 Task: Add Denmark's Finest Beef Chorizo to the cart.
Action: Mouse moved to (27, 114)
Screenshot: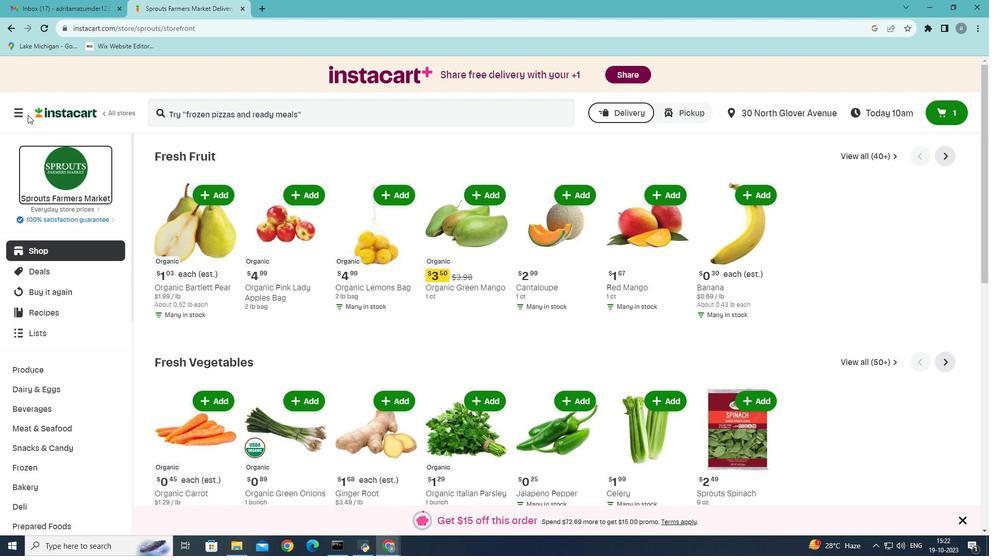 
Action: Mouse pressed left at (27, 114)
Screenshot: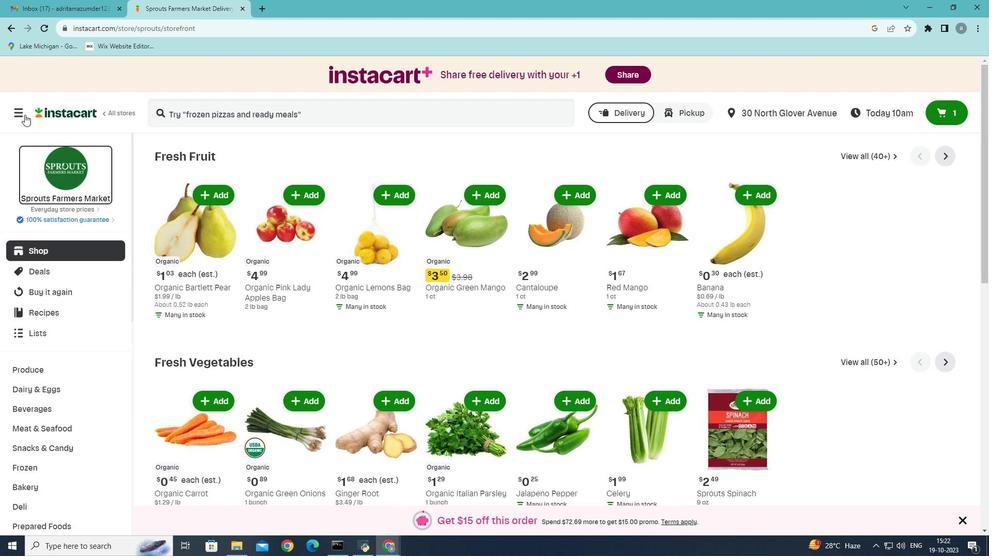 
Action: Mouse moved to (16, 115)
Screenshot: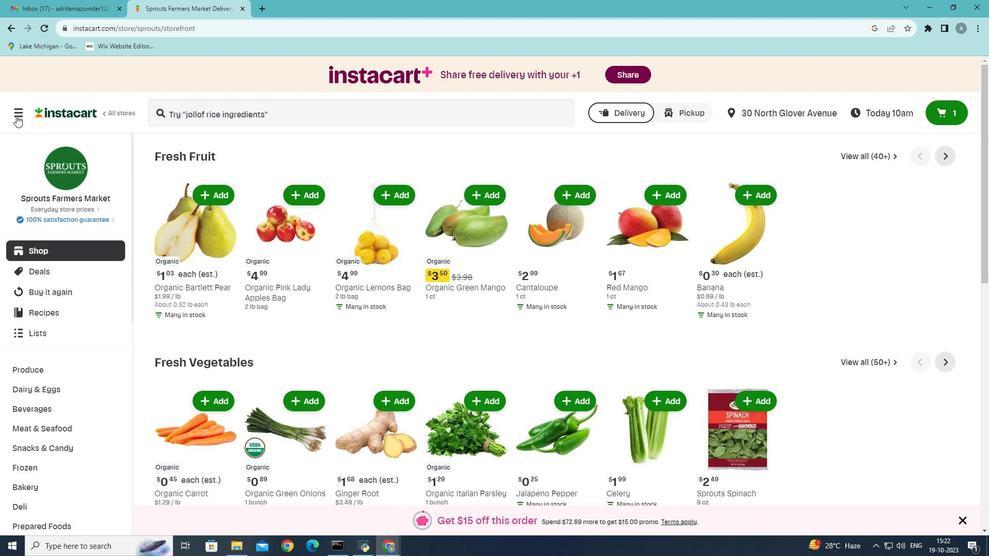 
Action: Mouse pressed left at (16, 115)
Screenshot: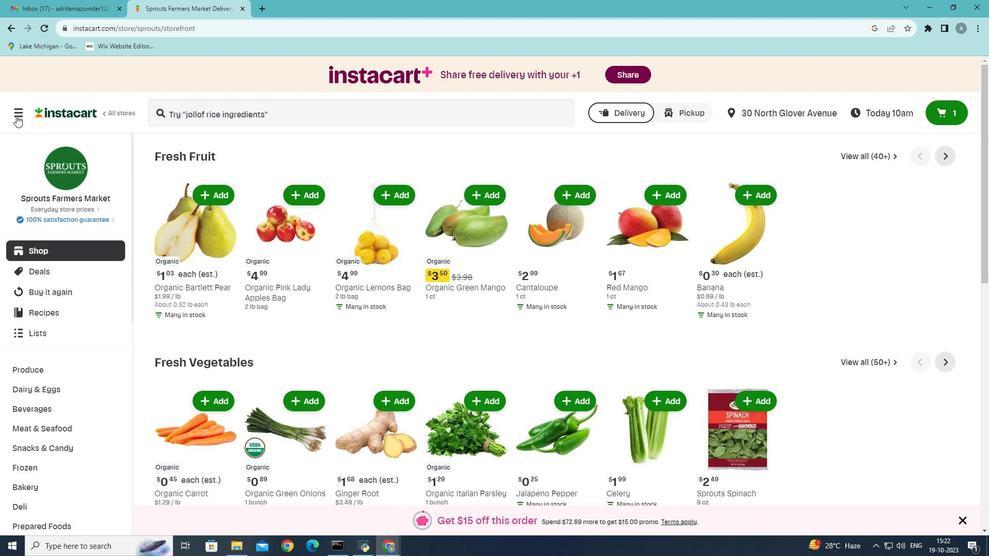 
Action: Mouse moved to (30, 297)
Screenshot: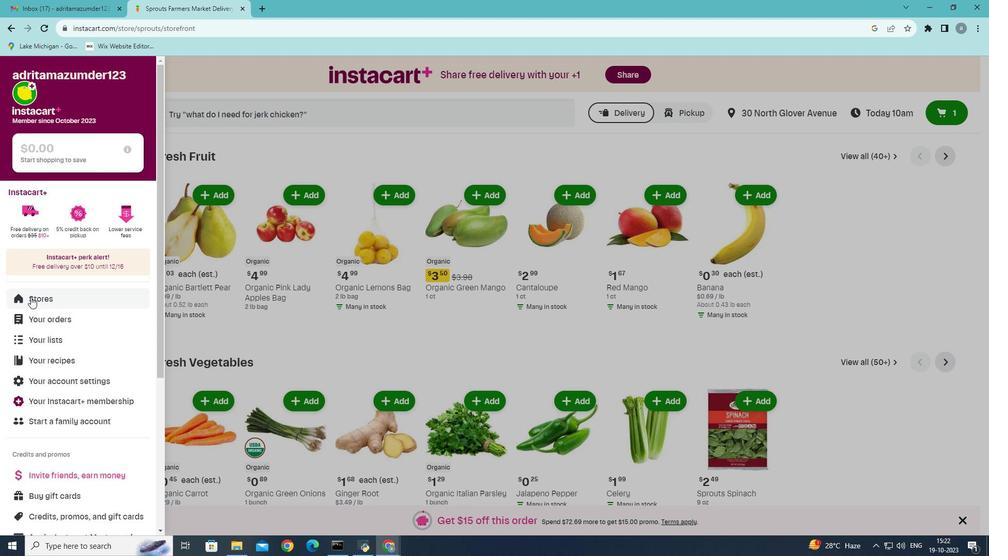 
Action: Mouse pressed left at (30, 297)
Screenshot: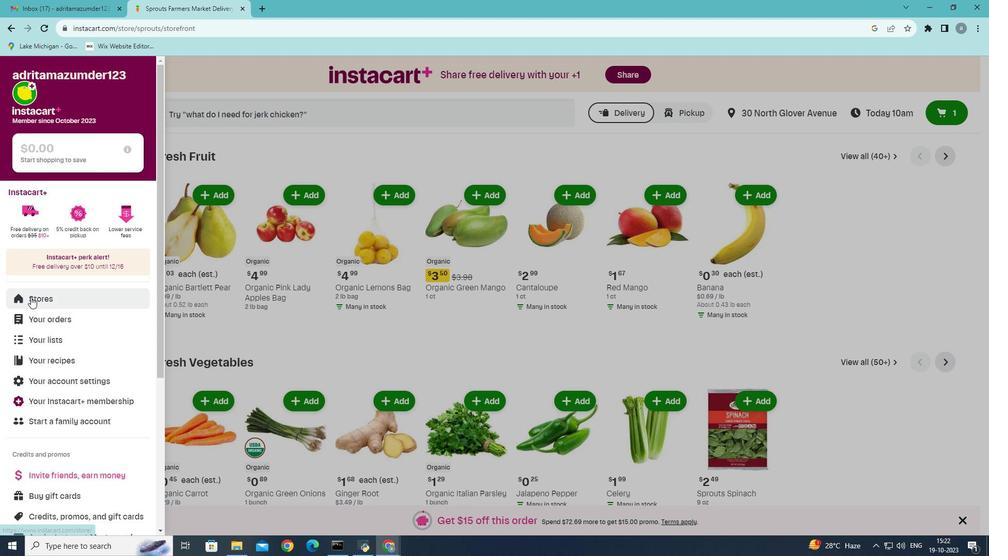 
Action: Mouse moved to (236, 118)
Screenshot: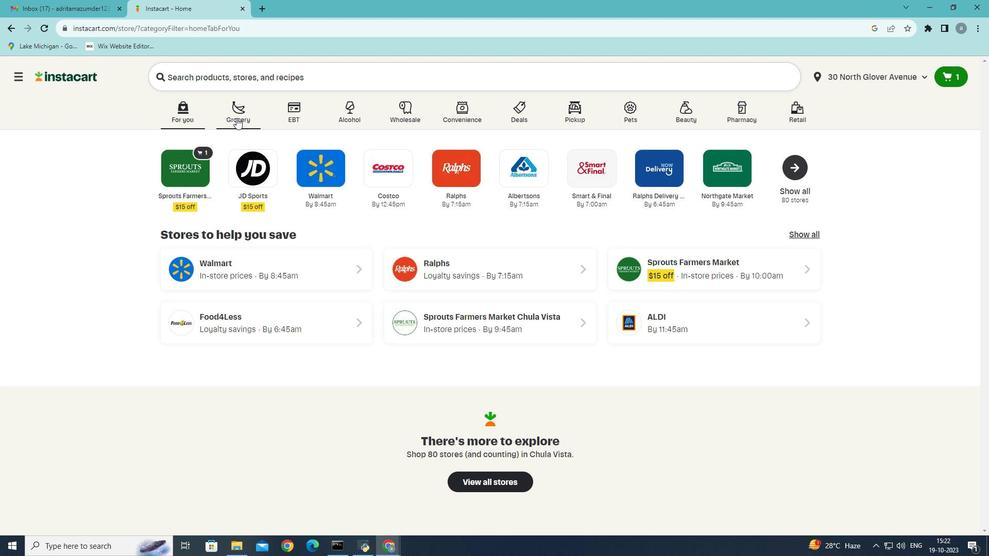 
Action: Mouse pressed left at (236, 118)
Screenshot: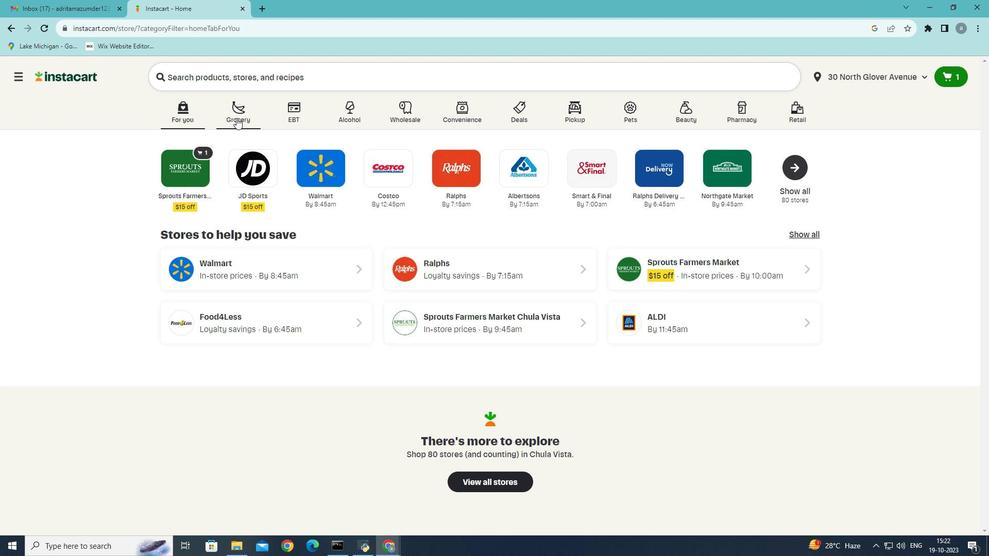 
Action: Mouse moved to (201, 295)
Screenshot: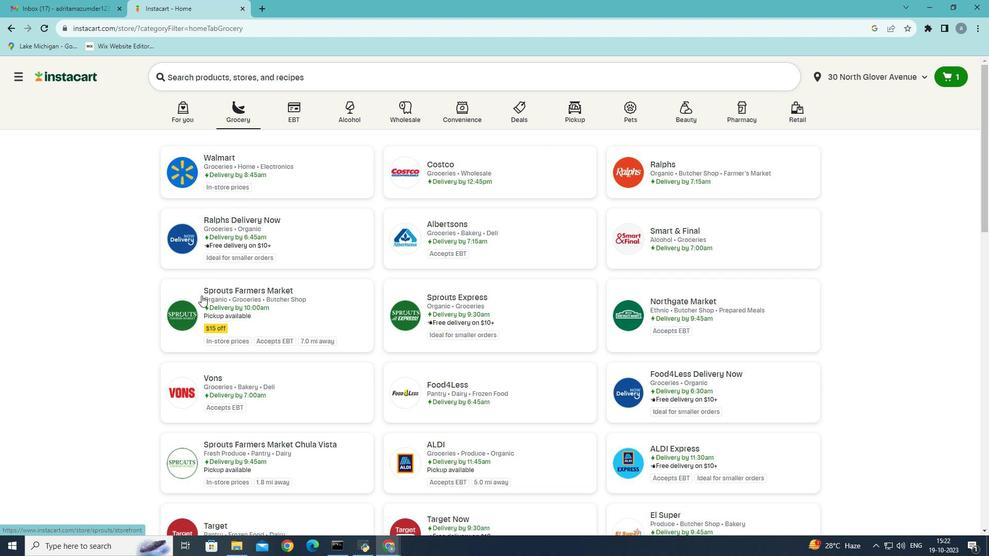 
Action: Mouse pressed left at (201, 295)
Screenshot: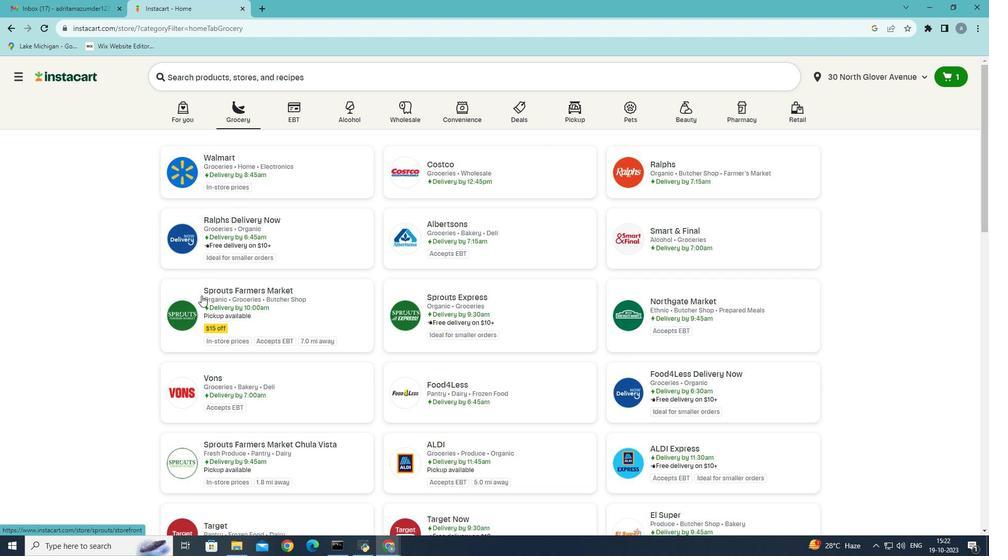 
Action: Mouse moved to (40, 430)
Screenshot: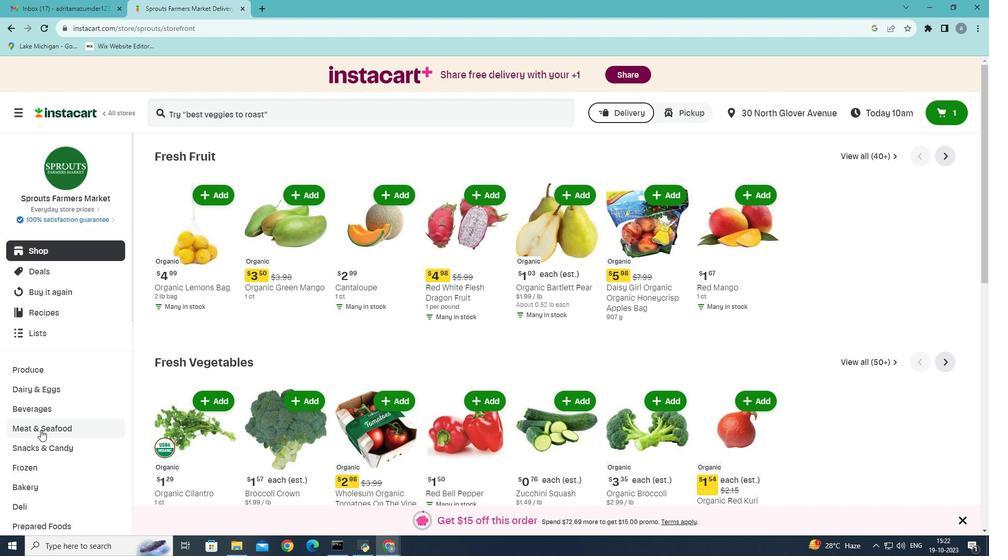 
Action: Mouse pressed left at (40, 430)
Screenshot: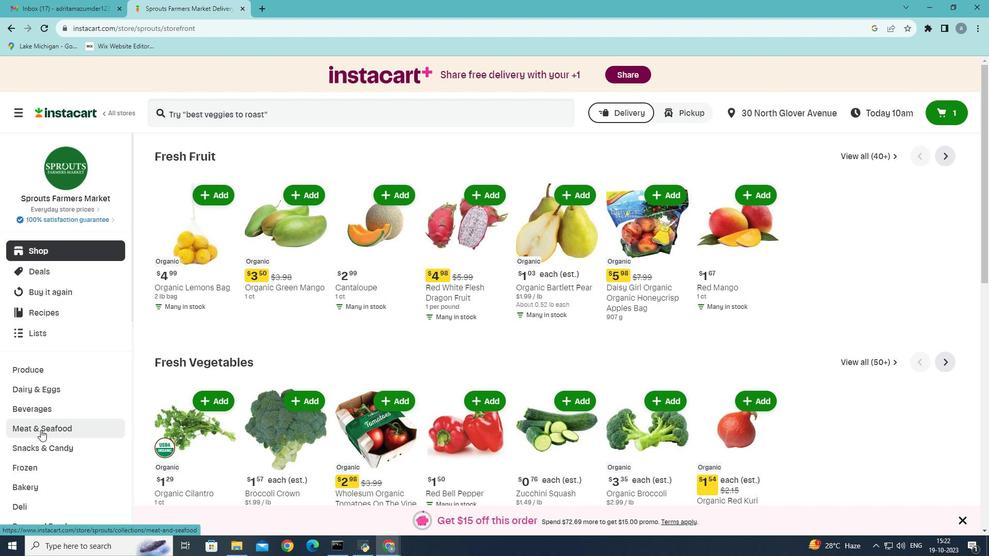 
Action: Mouse moved to (542, 188)
Screenshot: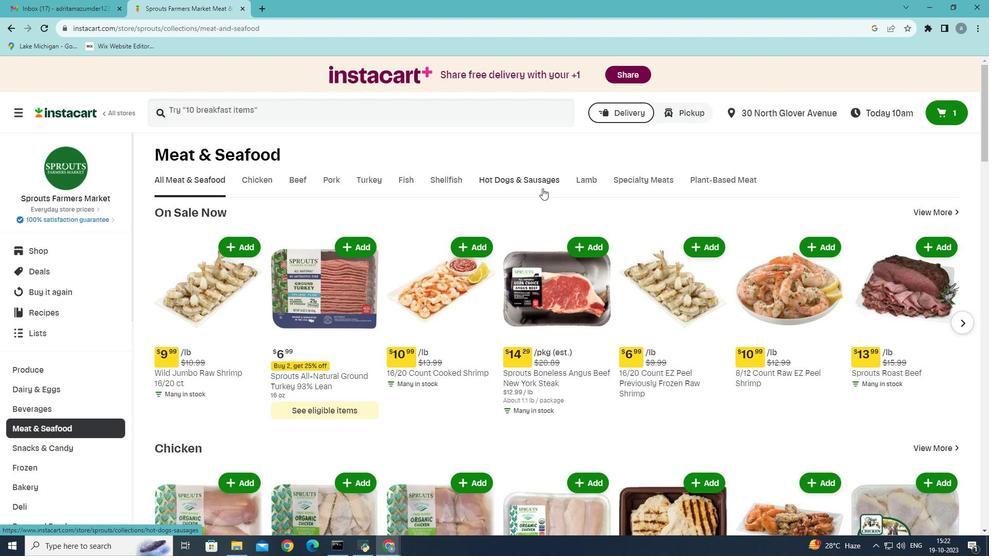 
Action: Mouse pressed left at (542, 188)
Screenshot: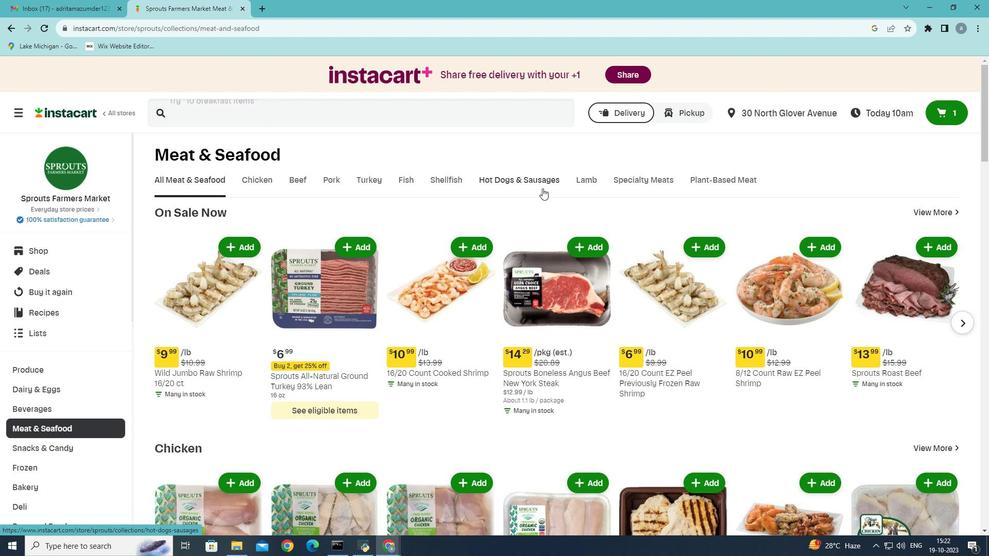 
Action: Mouse moved to (239, 229)
Screenshot: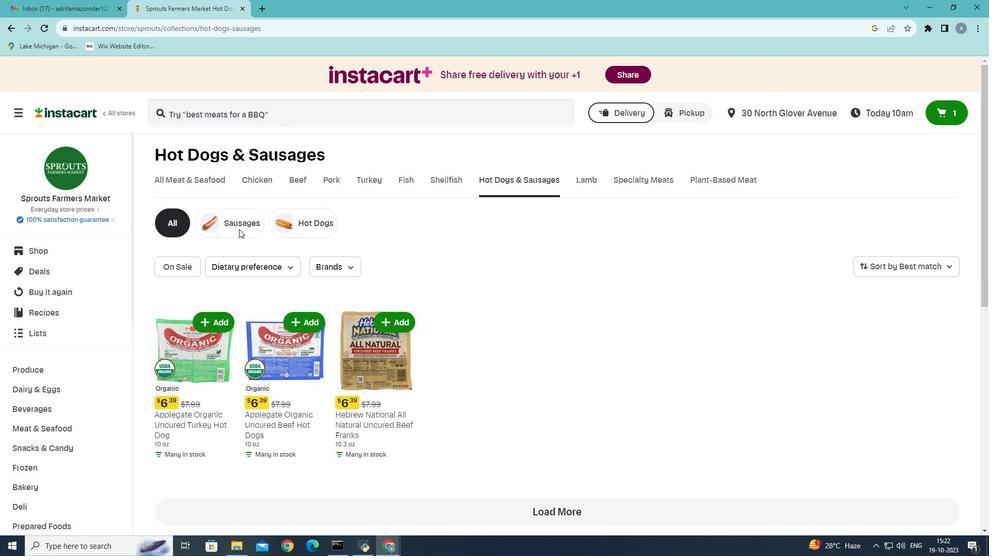 
Action: Mouse pressed left at (239, 229)
Screenshot: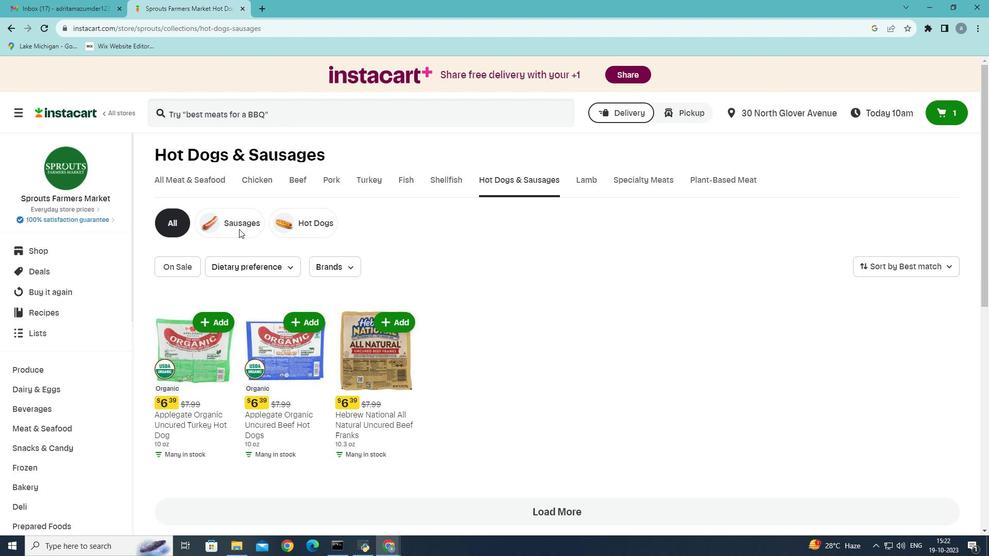 
Action: Mouse moved to (325, 277)
Screenshot: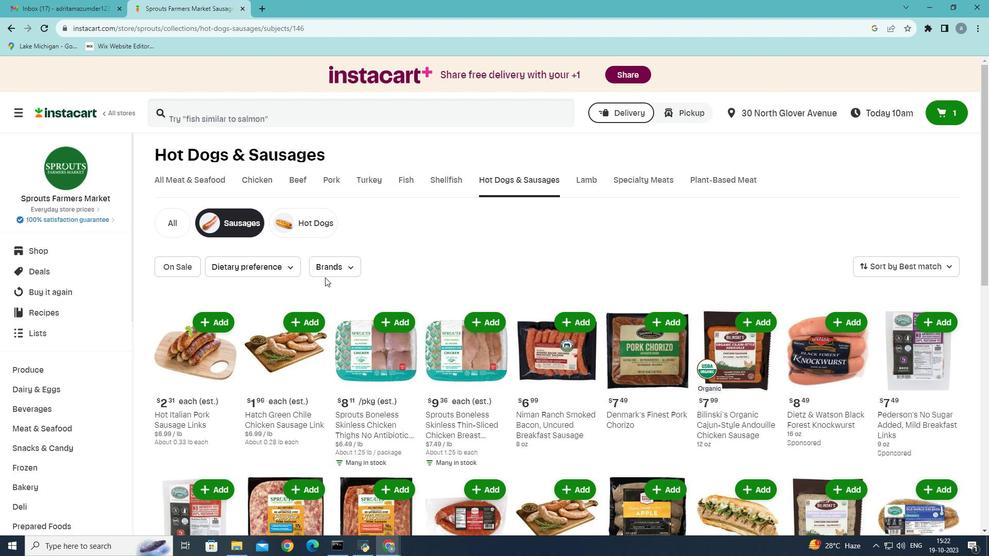
Action: Mouse scrolled (325, 277) with delta (0, 0)
Screenshot: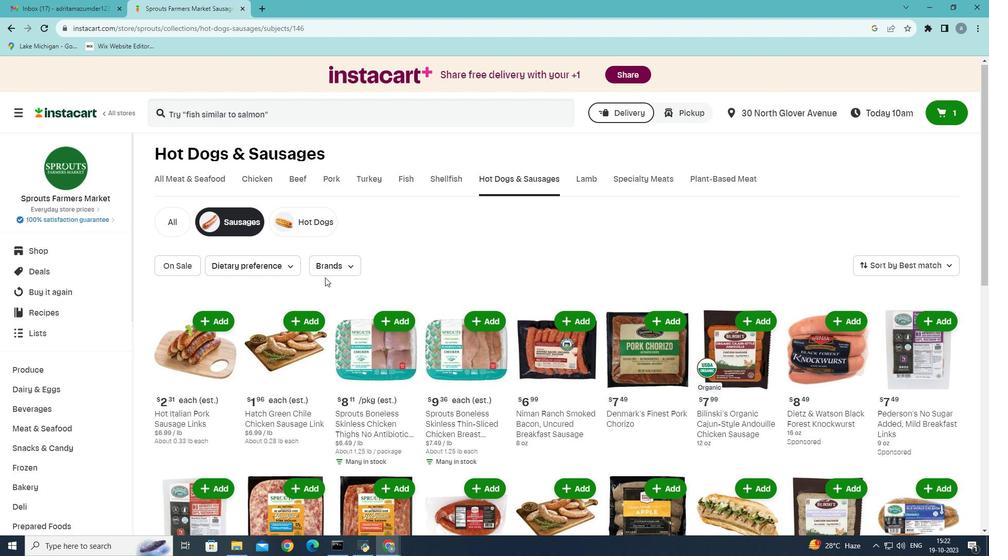 
Action: Mouse scrolled (325, 277) with delta (0, 0)
Screenshot: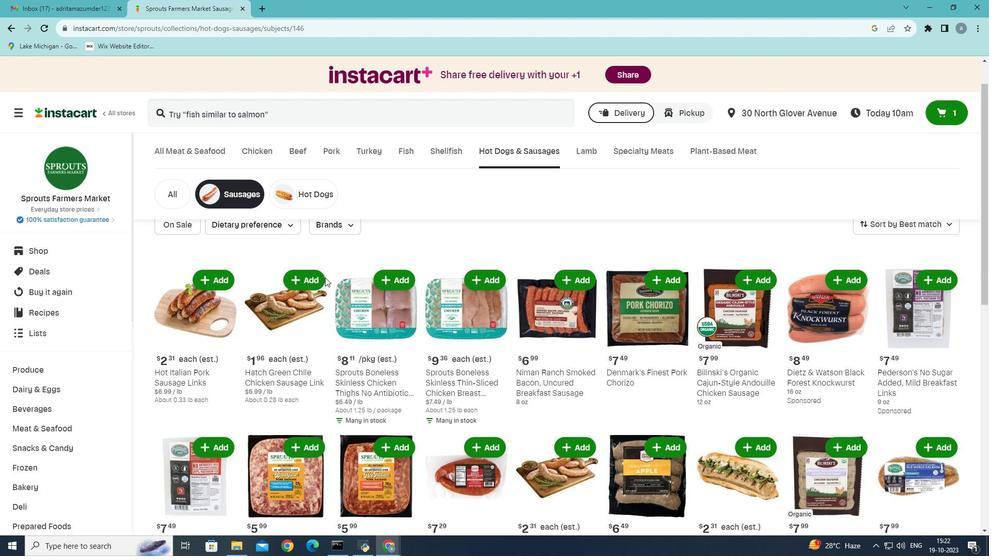 
Action: Mouse moved to (324, 276)
Screenshot: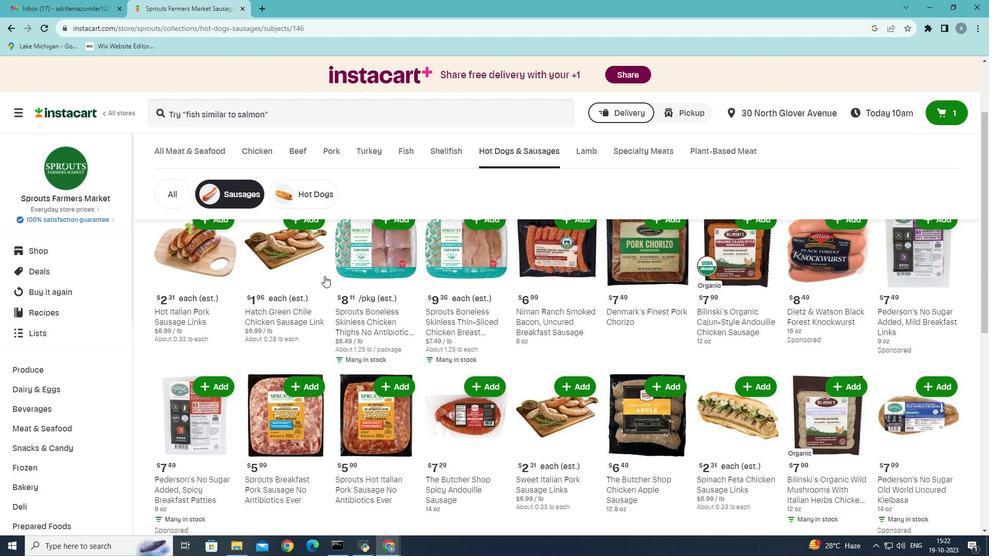
Action: Mouse scrolled (324, 275) with delta (0, 0)
Screenshot: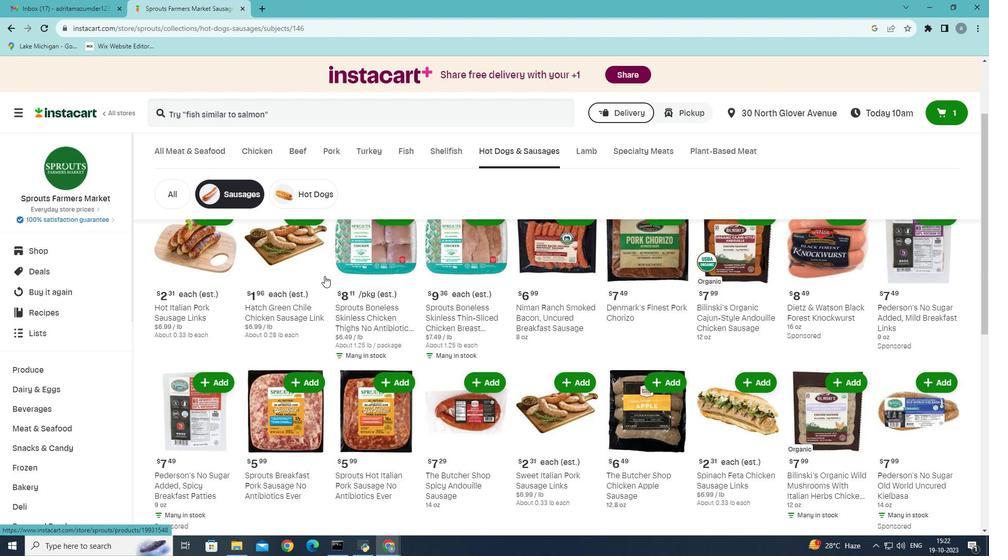 
Action: Mouse moved to (324, 274)
Screenshot: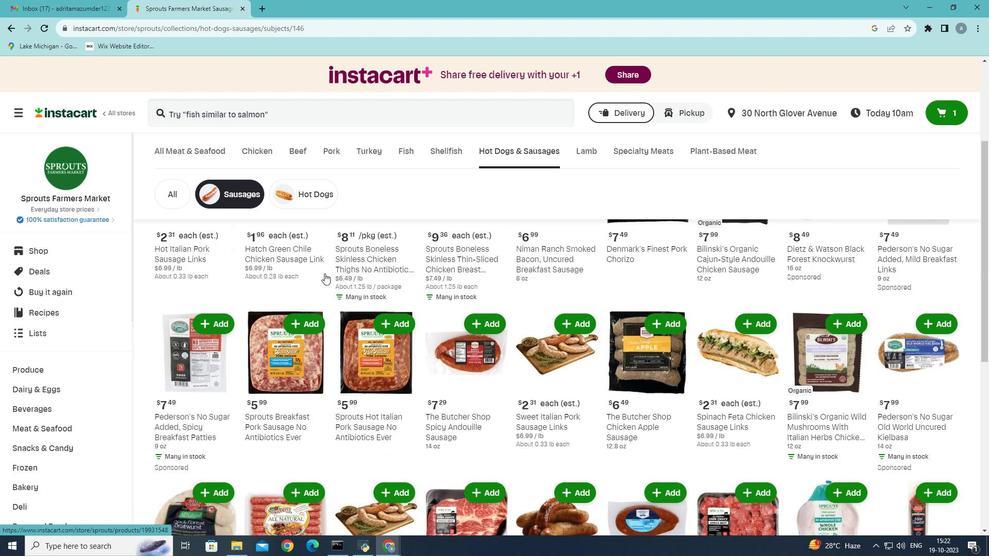 
Action: Mouse scrolled (324, 274) with delta (0, 0)
Screenshot: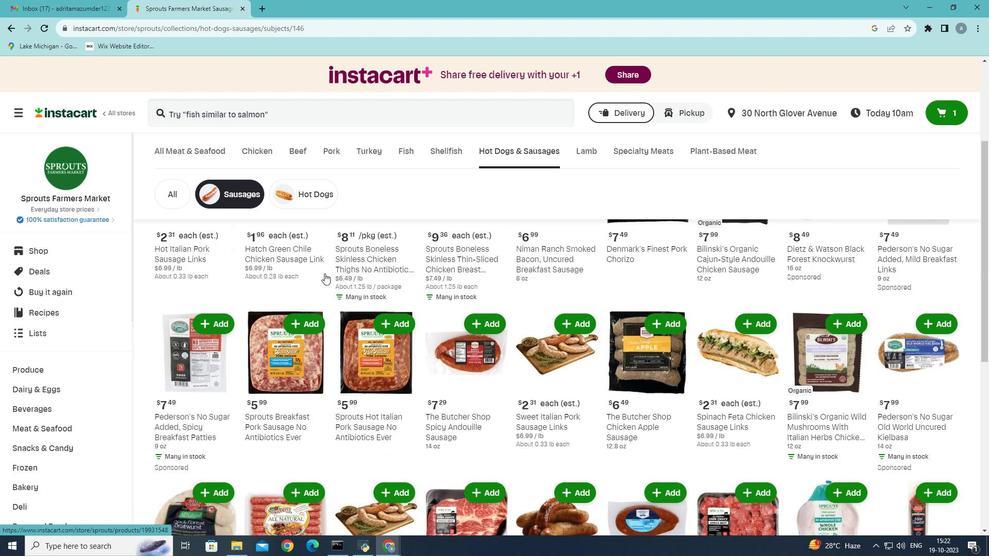 
Action: Mouse moved to (324, 272)
Screenshot: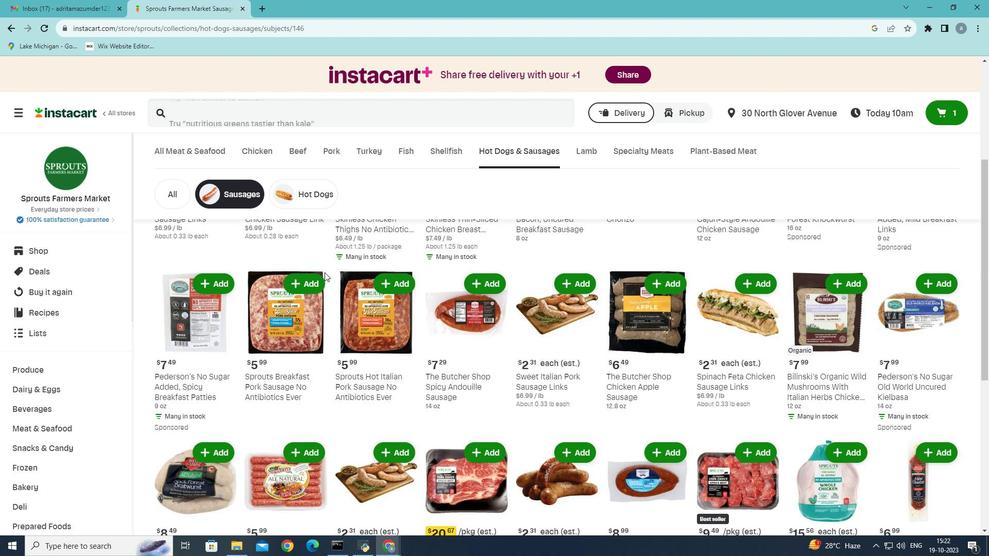 
Action: Mouse scrolled (324, 272) with delta (0, 0)
Screenshot: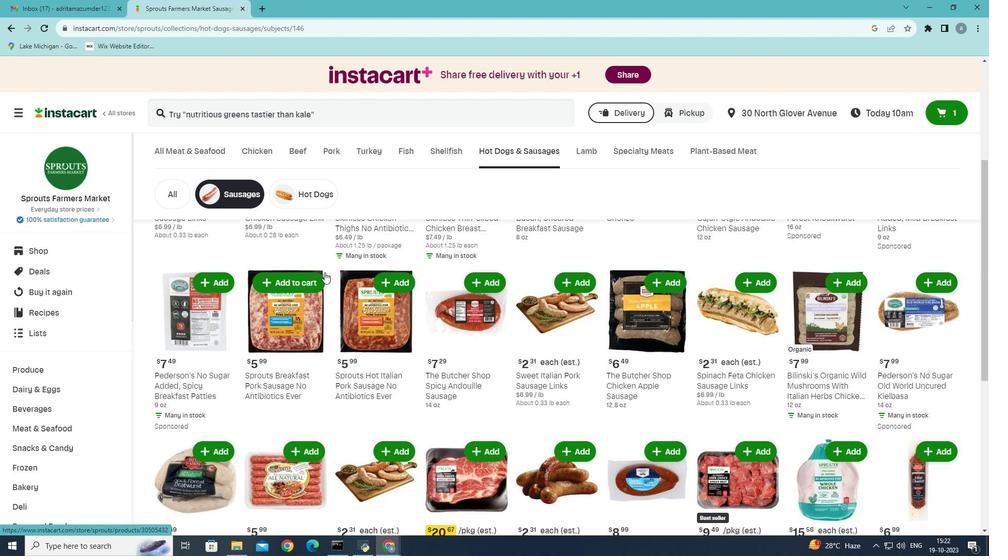 
Action: Mouse moved to (331, 256)
Screenshot: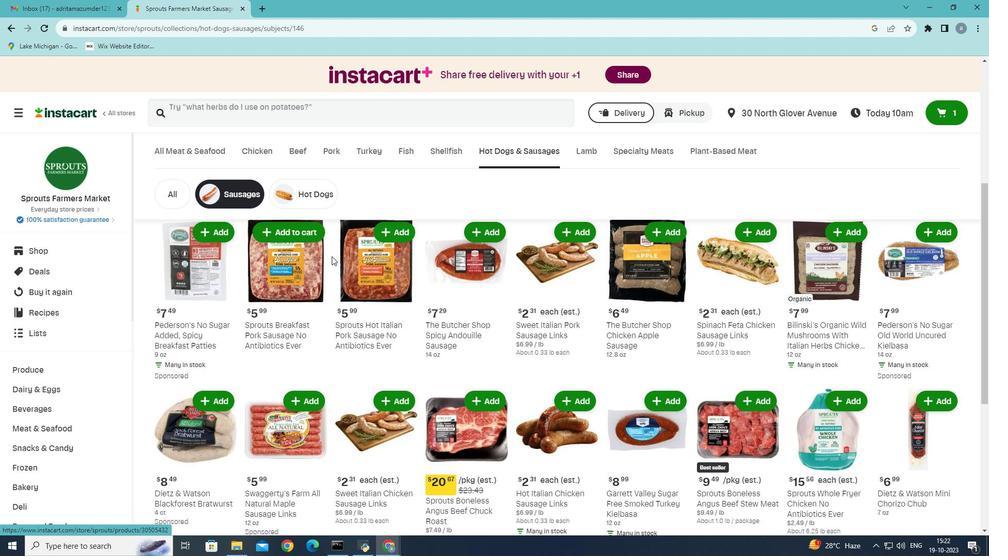
Action: Mouse scrolled (331, 256) with delta (0, 0)
Screenshot: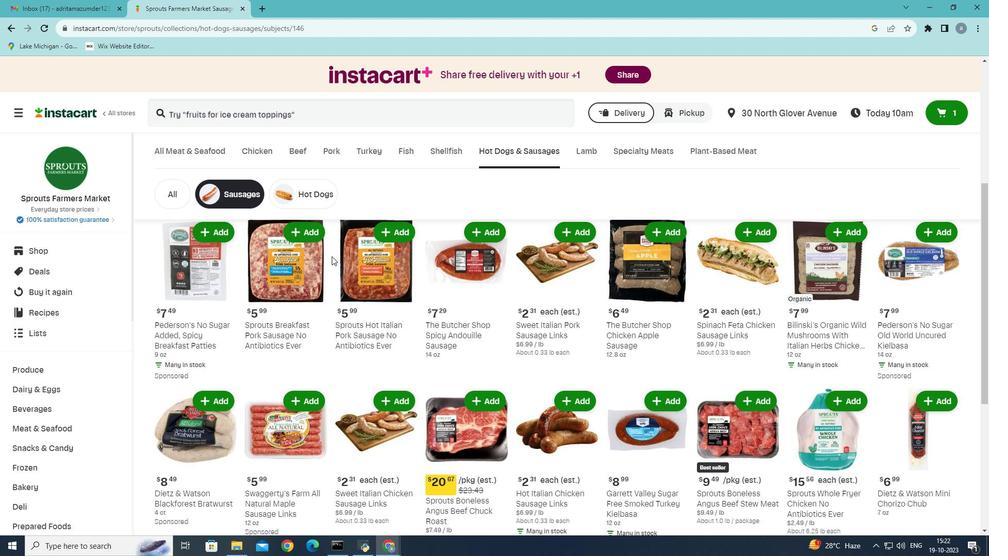 
Action: Mouse scrolled (331, 256) with delta (0, 0)
Screenshot: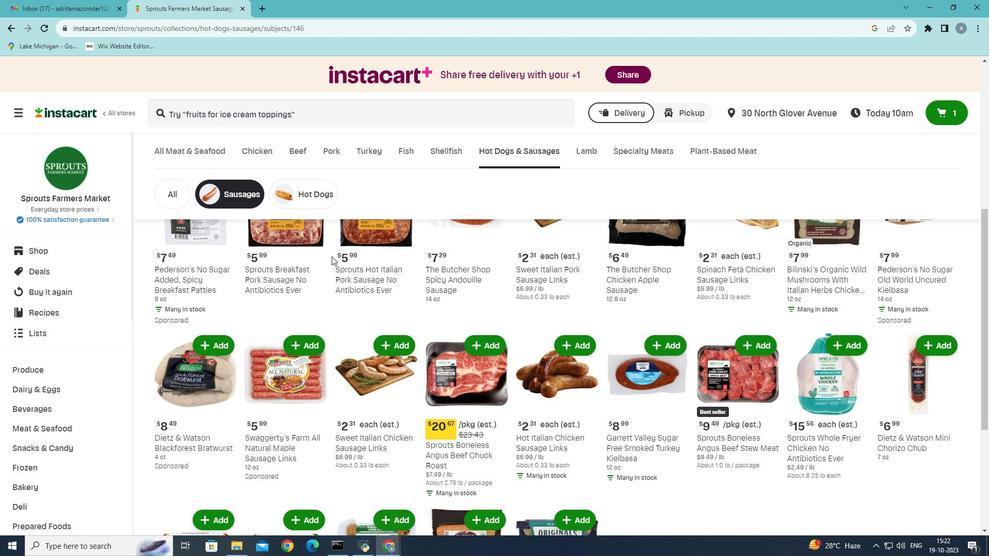 
Action: Mouse scrolled (331, 256) with delta (0, 0)
Screenshot: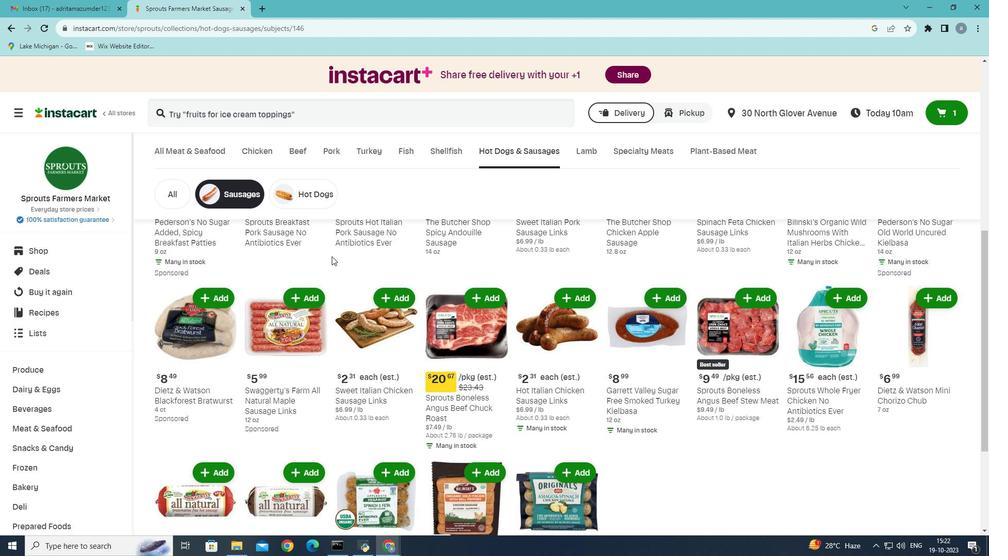
Action: Mouse scrolled (331, 256) with delta (0, 0)
Screenshot: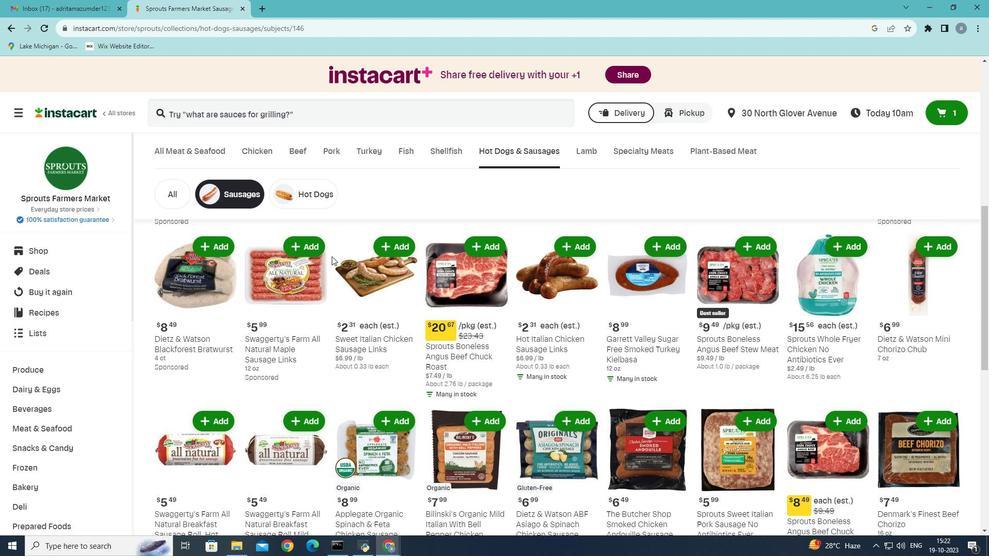 
Action: Mouse scrolled (331, 256) with delta (0, 0)
Screenshot: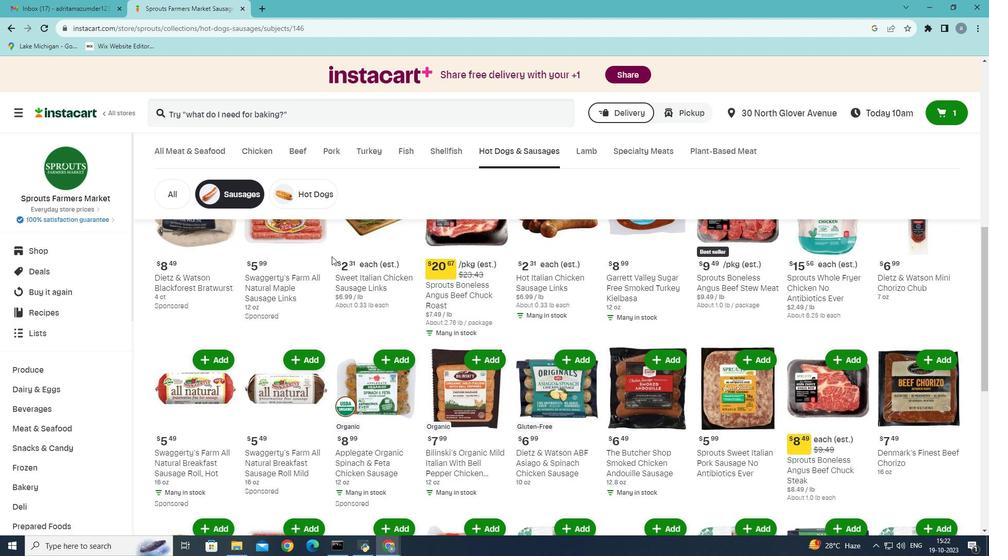 
Action: Mouse scrolled (331, 256) with delta (0, 0)
Screenshot: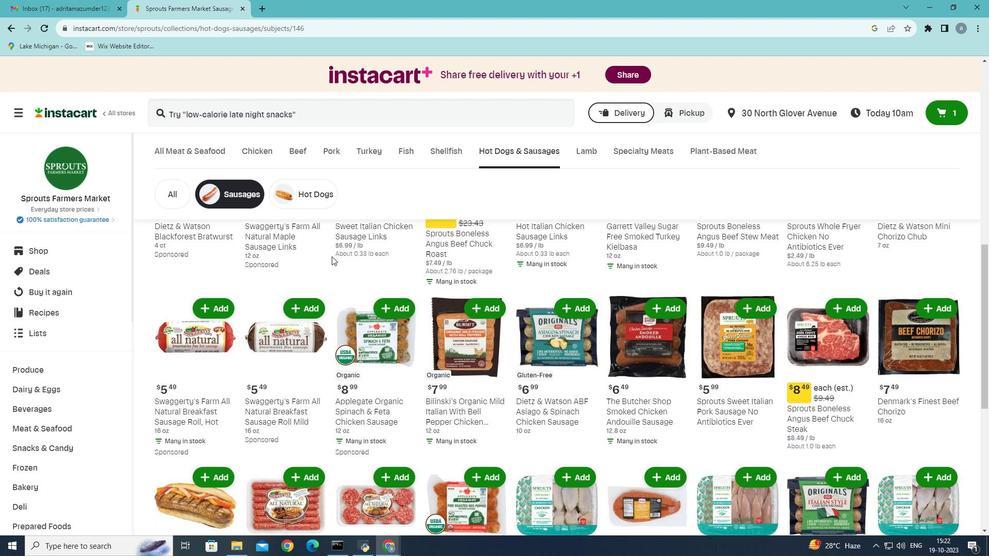 
Action: Mouse moved to (331, 256)
Screenshot: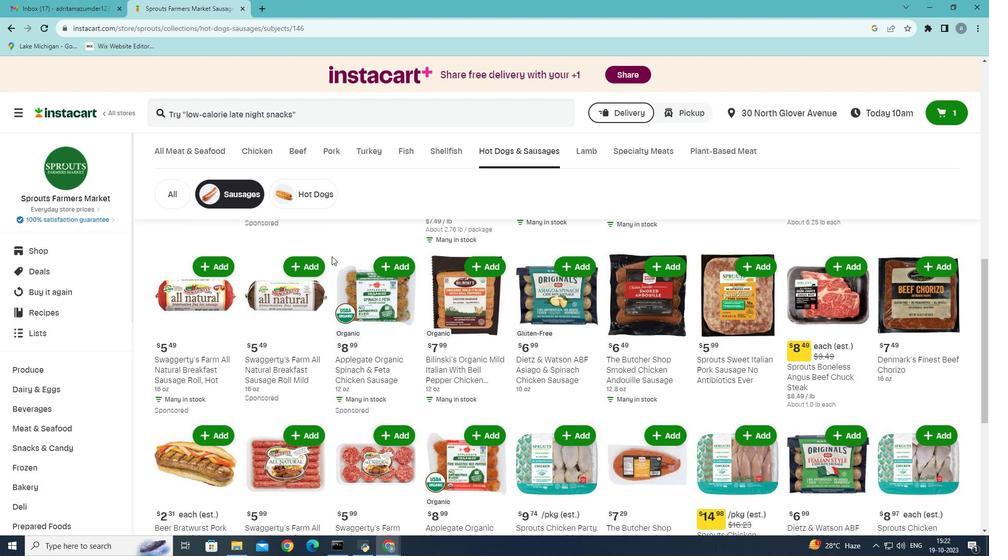 
Action: Mouse scrolled (331, 256) with delta (0, 0)
Screenshot: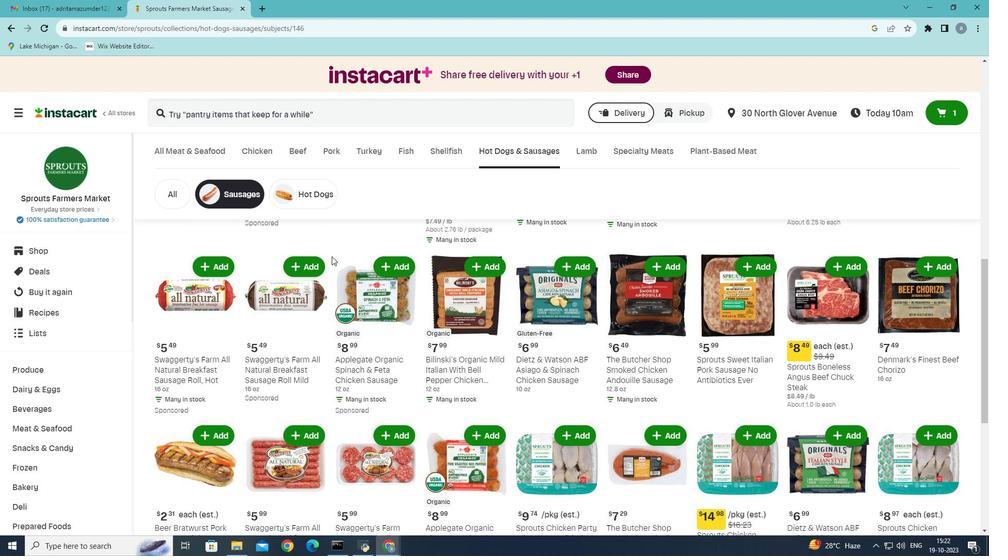 
Action: Mouse moved to (825, 263)
Screenshot: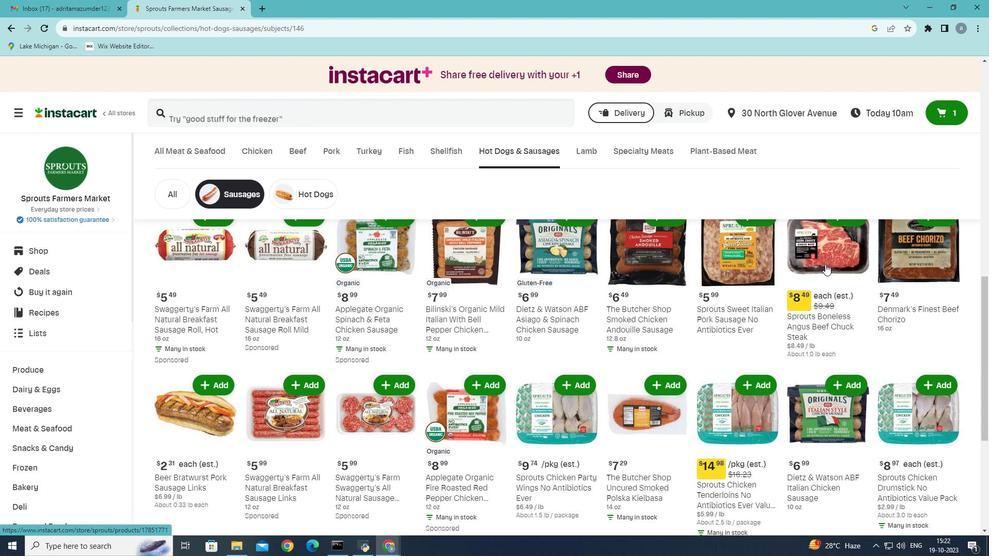 
Action: Mouse scrolled (825, 264) with delta (0, 0)
Screenshot: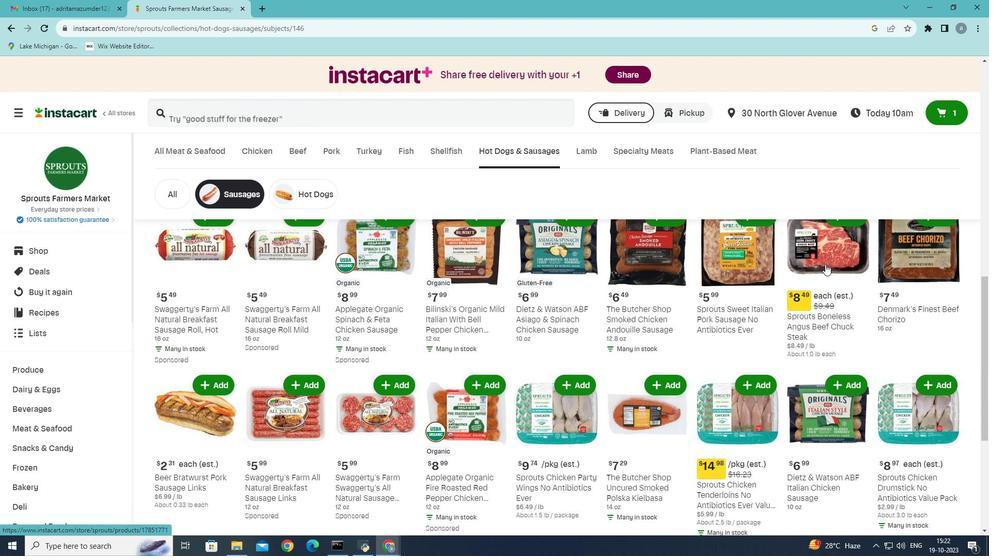 
Action: Mouse moved to (826, 264)
Screenshot: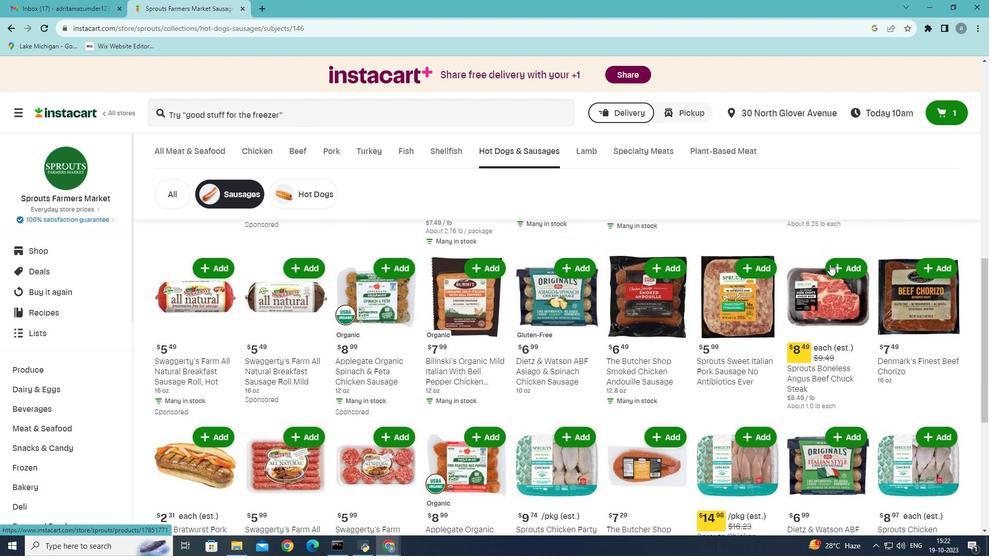 
Action: Mouse scrolled (826, 264) with delta (0, 0)
Screenshot: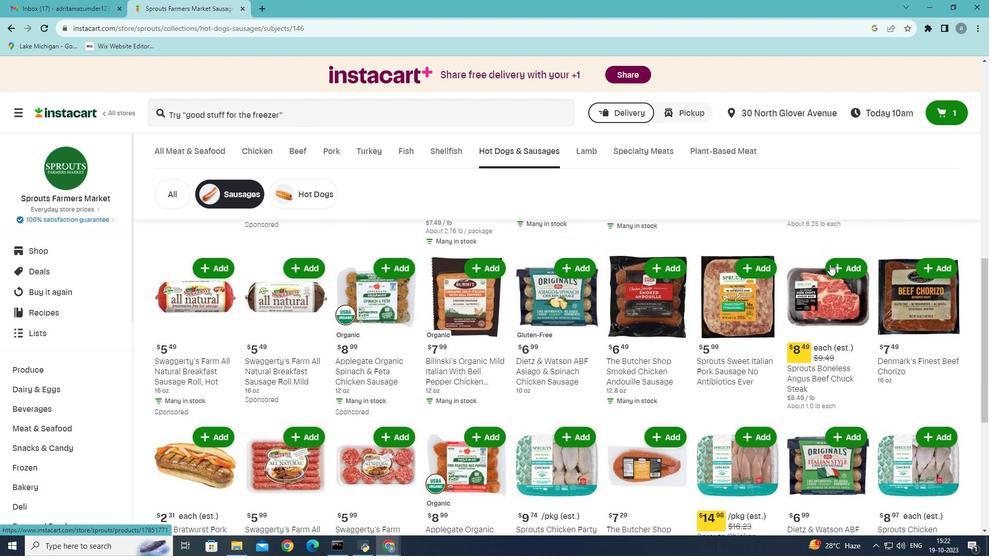 
Action: Mouse moved to (935, 313)
Screenshot: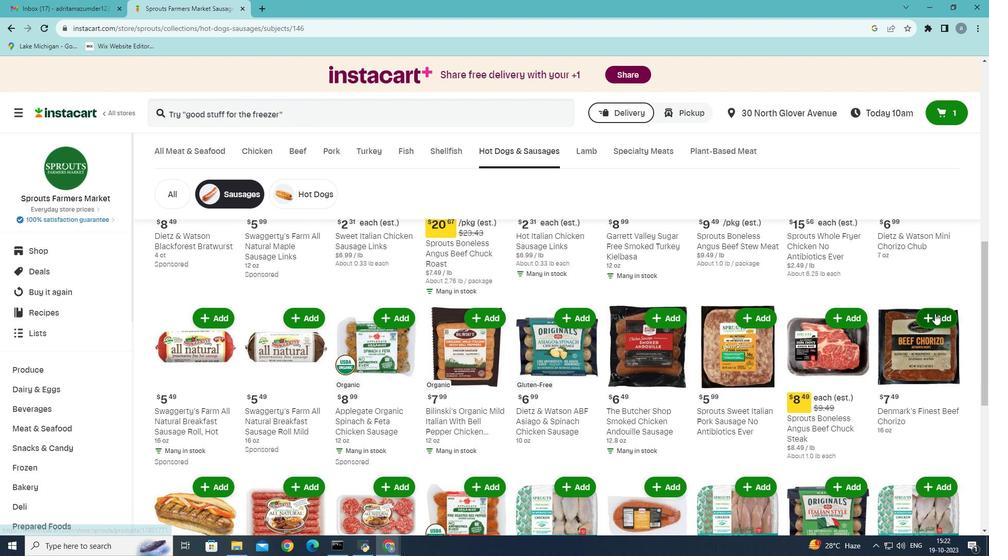 
Action: Mouse pressed left at (935, 313)
Screenshot: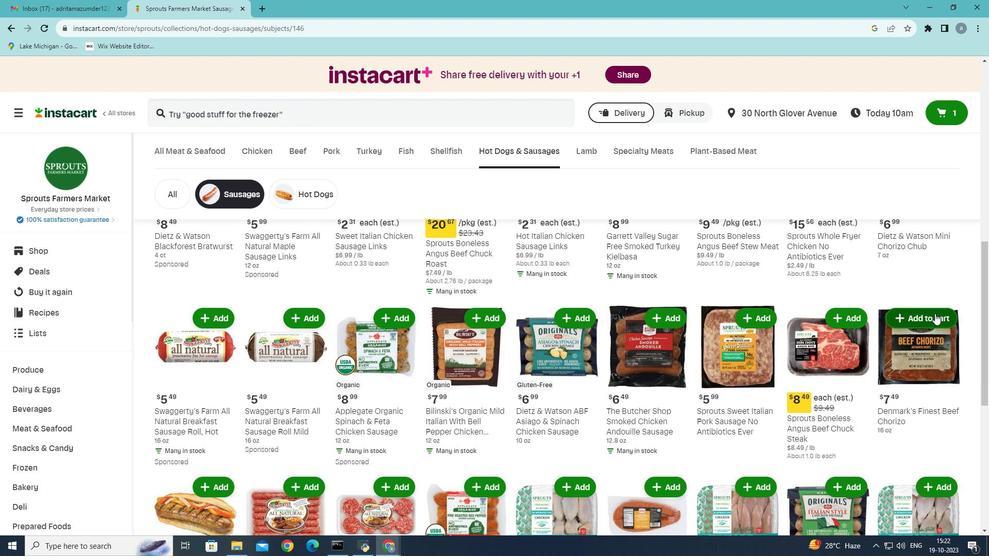 
Action: Mouse moved to (946, 296)
Screenshot: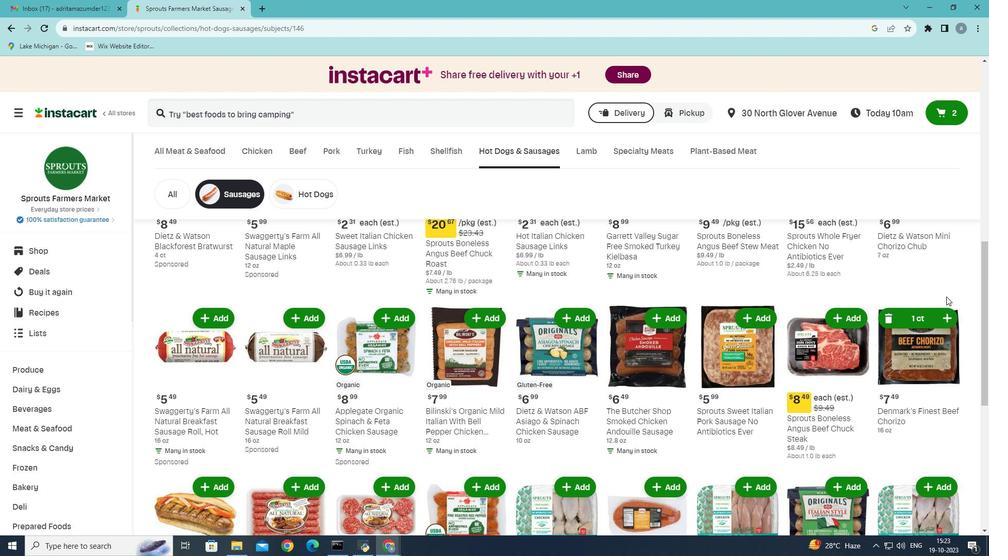 
